 Task: Create Card Card0012 in Board Board0003 in Development in Trello
Action: Mouse moved to (538, 93)
Screenshot: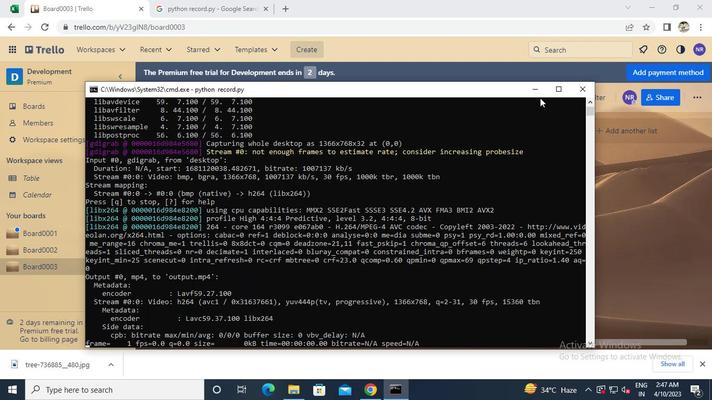 
Action: Mouse pressed left at (538, 93)
Screenshot: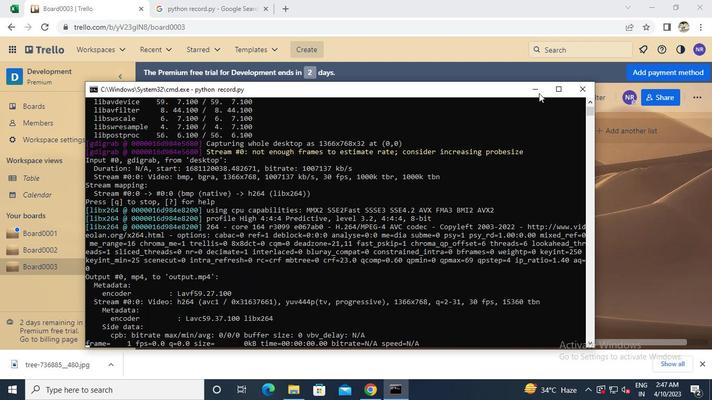 
Action: Mouse moved to (219, 215)
Screenshot: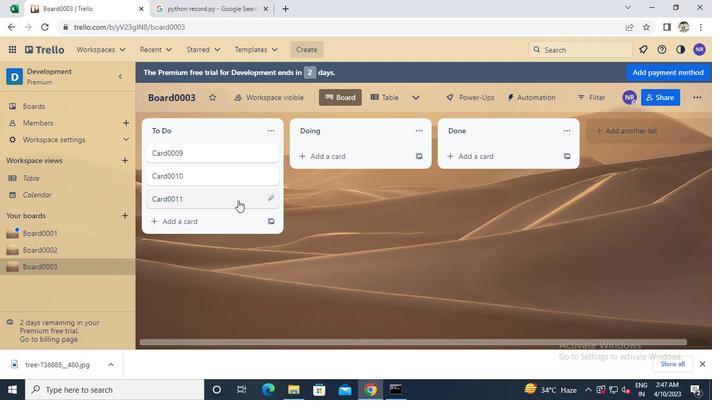
Action: Mouse pressed left at (219, 215)
Screenshot: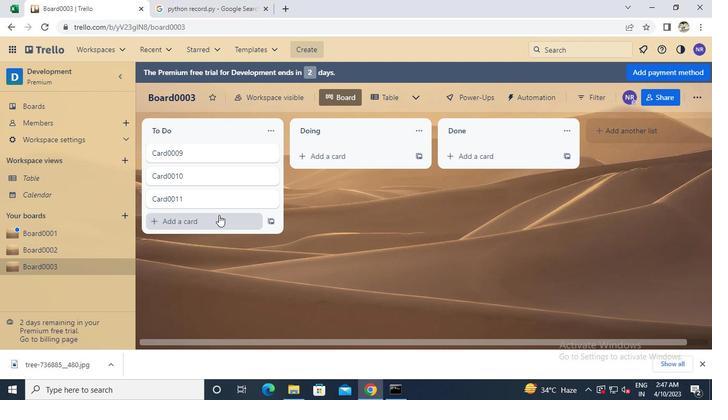 
Action: Keyboard Key.caps_lock
Screenshot: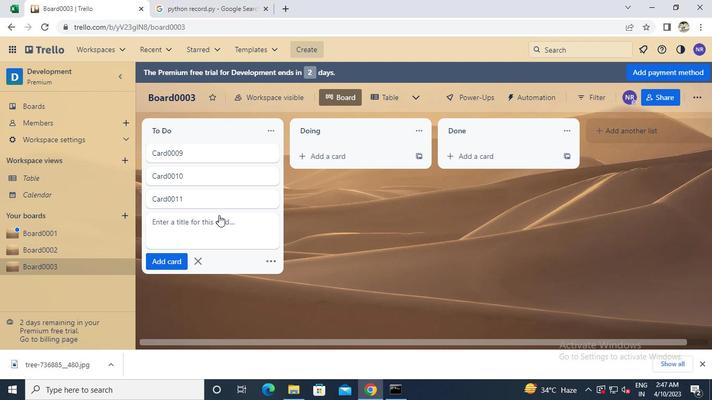 
Action: Keyboard c
Screenshot: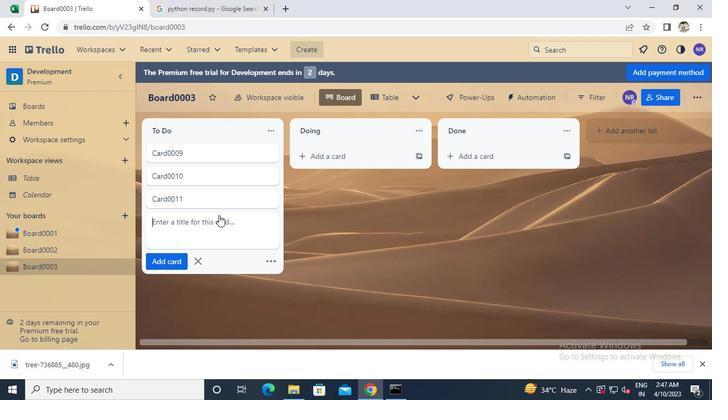 
Action: Keyboard Key.caps_lock
Screenshot: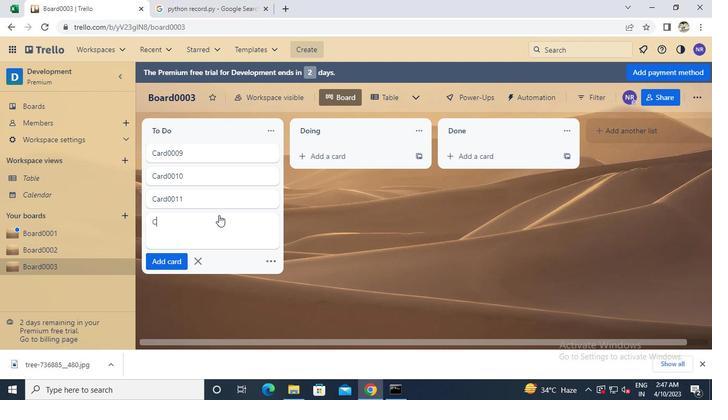 
Action: Keyboard a
Screenshot: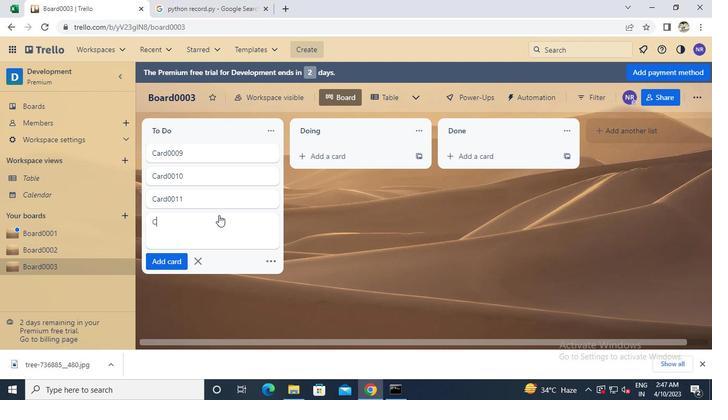 
Action: Keyboard r
Screenshot: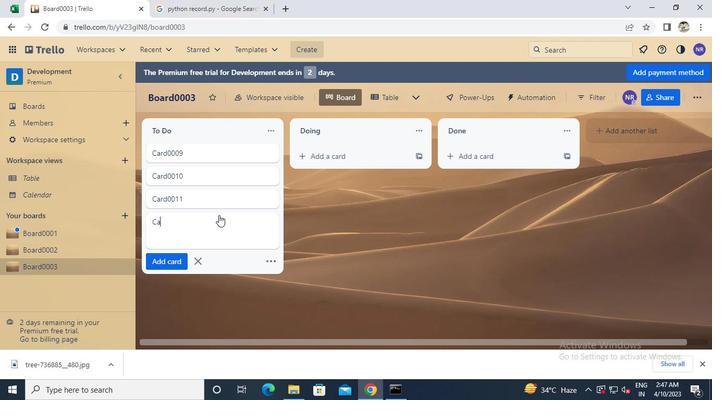 
Action: Keyboard d
Screenshot: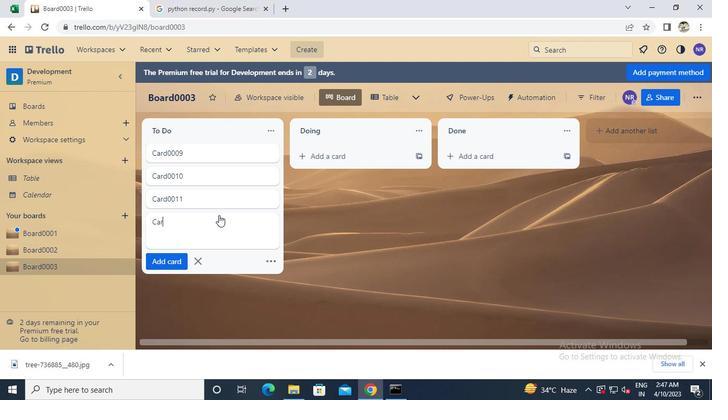 
Action: Keyboard 0
Screenshot: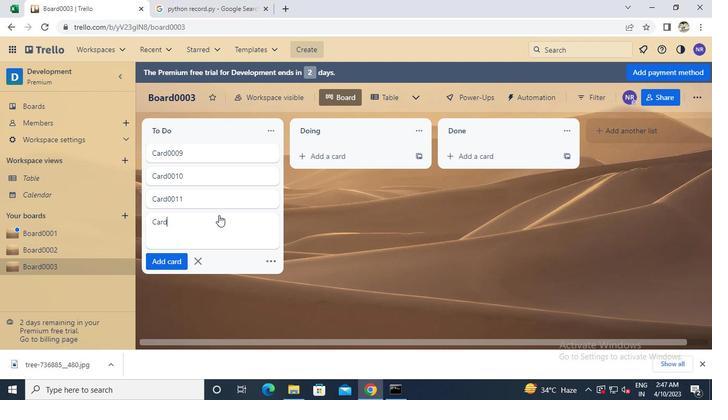 
Action: Keyboard 0
Screenshot: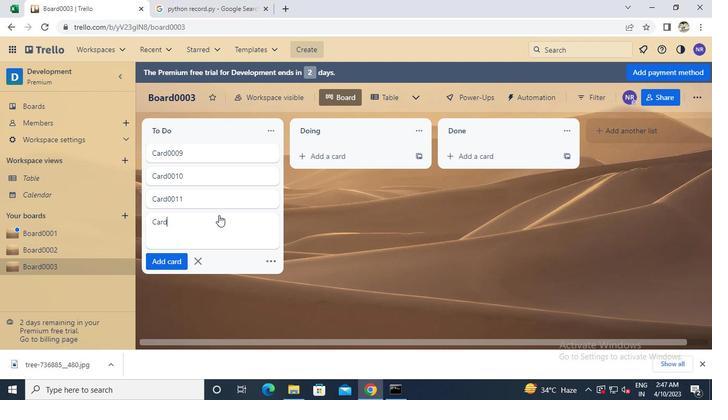 
Action: Keyboard 1
Screenshot: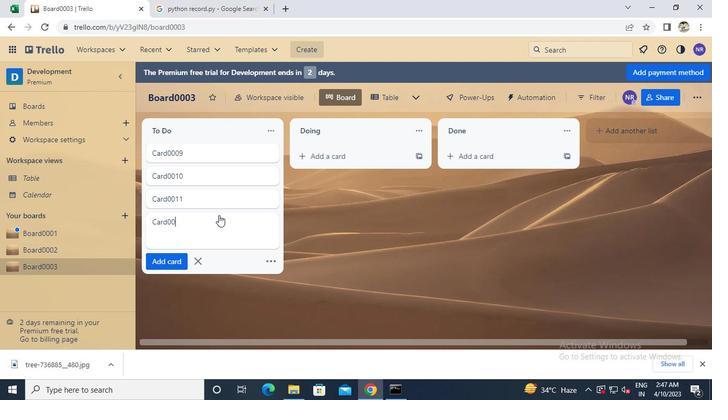
Action: Keyboard 2
Screenshot: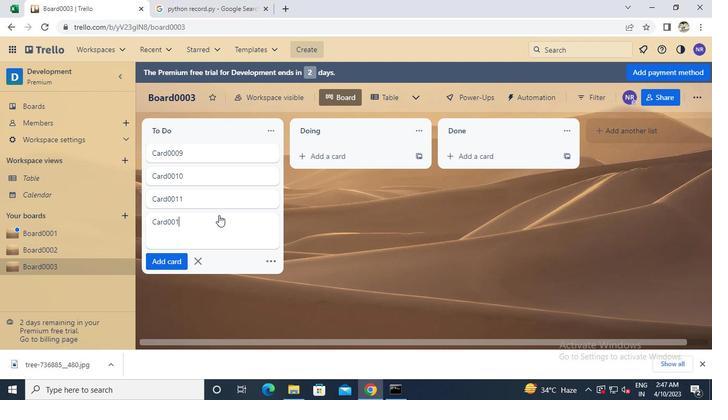 
Action: Mouse moved to (174, 264)
Screenshot: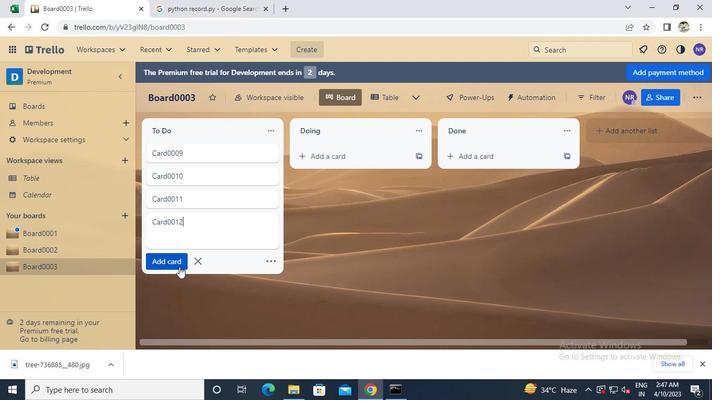 
Action: Mouse pressed left at (174, 264)
Screenshot: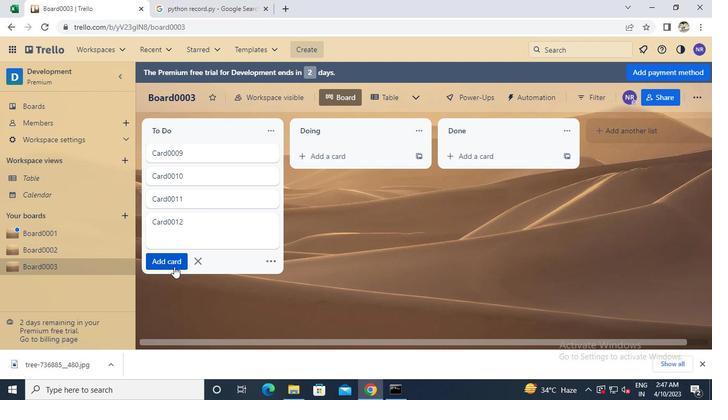 
Action: Mouse moved to (396, 384)
Screenshot: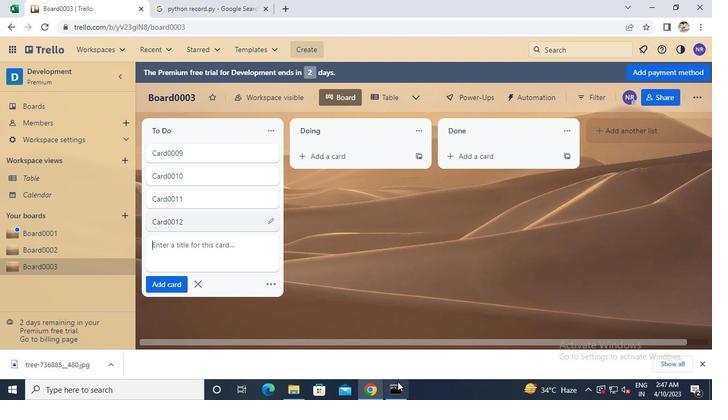 
Action: Mouse pressed left at (396, 384)
Screenshot: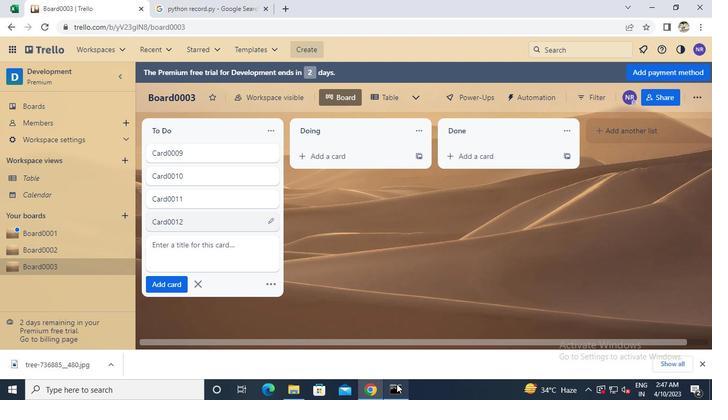 
Action: Mouse moved to (583, 87)
Screenshot: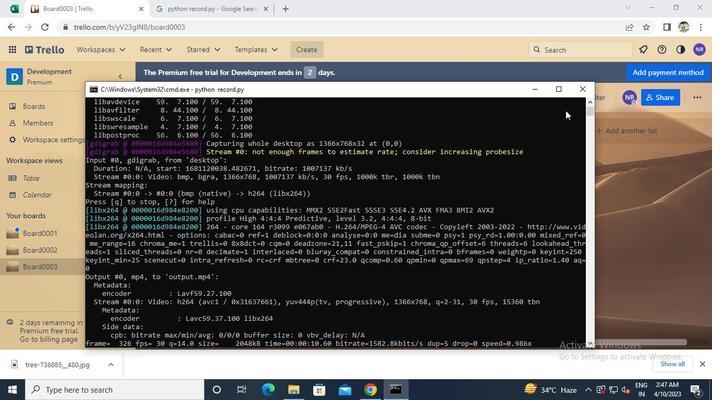 
Action: Mouse pressed left at (583, 87)
Screenshot: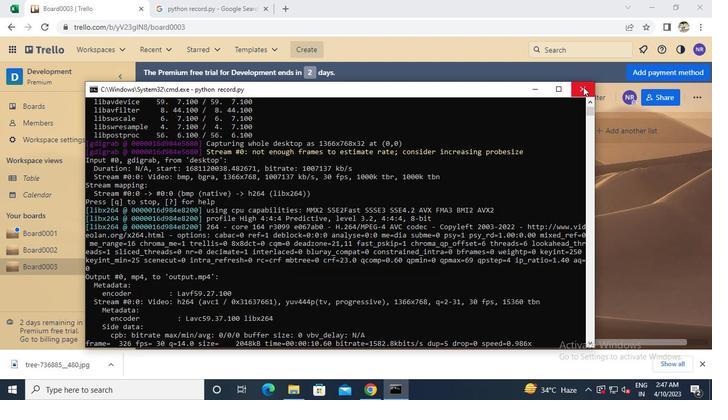 
